 Task: Create a due date automation trigger when advanced on, the moment a card is due add content with a description ending with resume.
Action: Mouse moved to (877, 263)
Screenshot: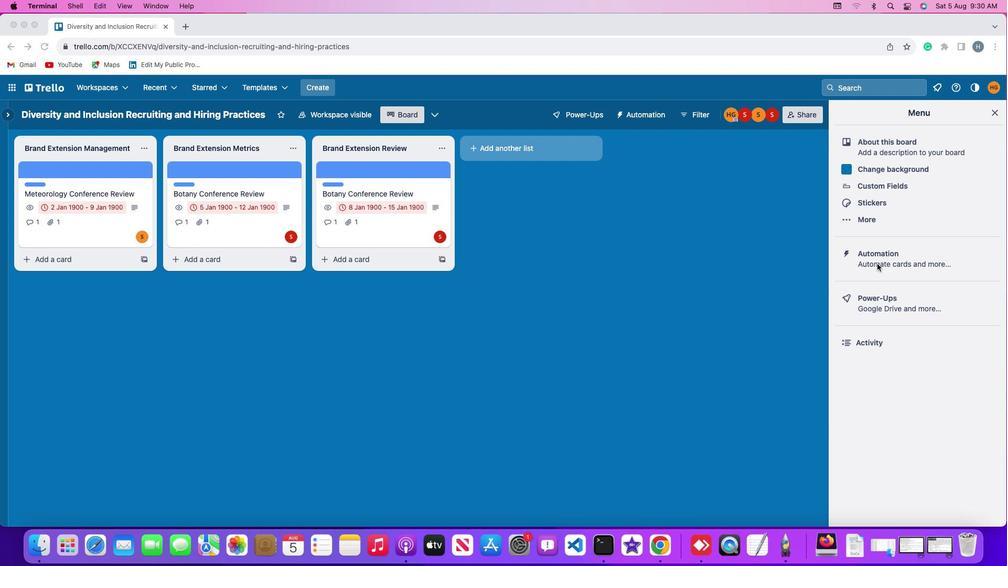 
Action: Mouse pressed left at (877, 263)
Screenshot: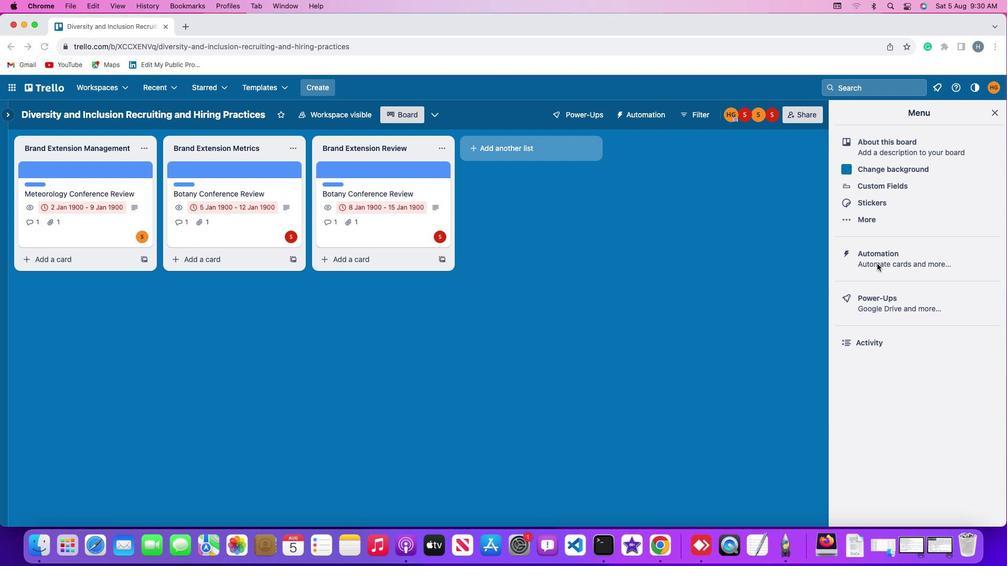 
Action: Mouse pressed left at (877, 263)
Screenshot: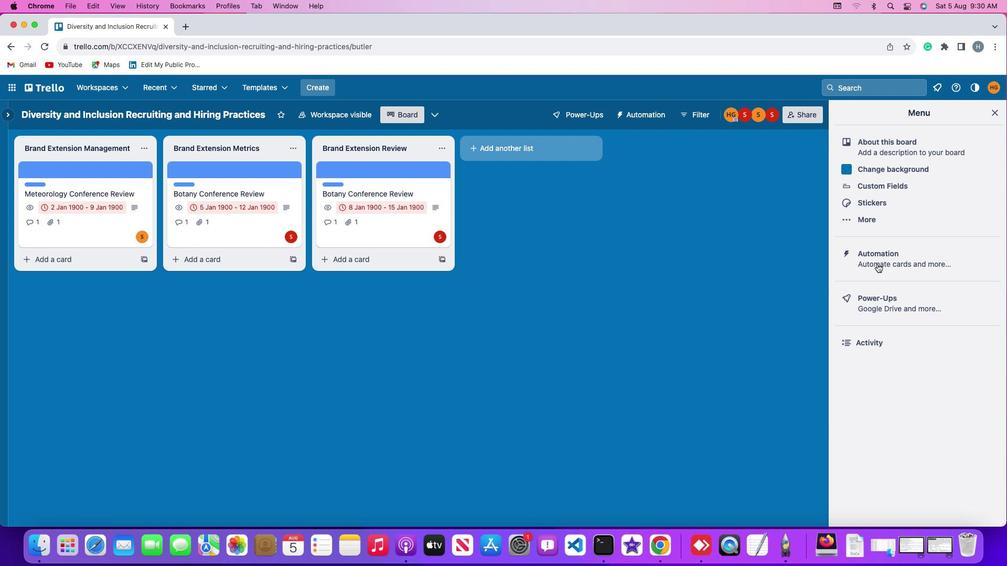 
Action: Mouse moved to (49, 247)
Screenshot: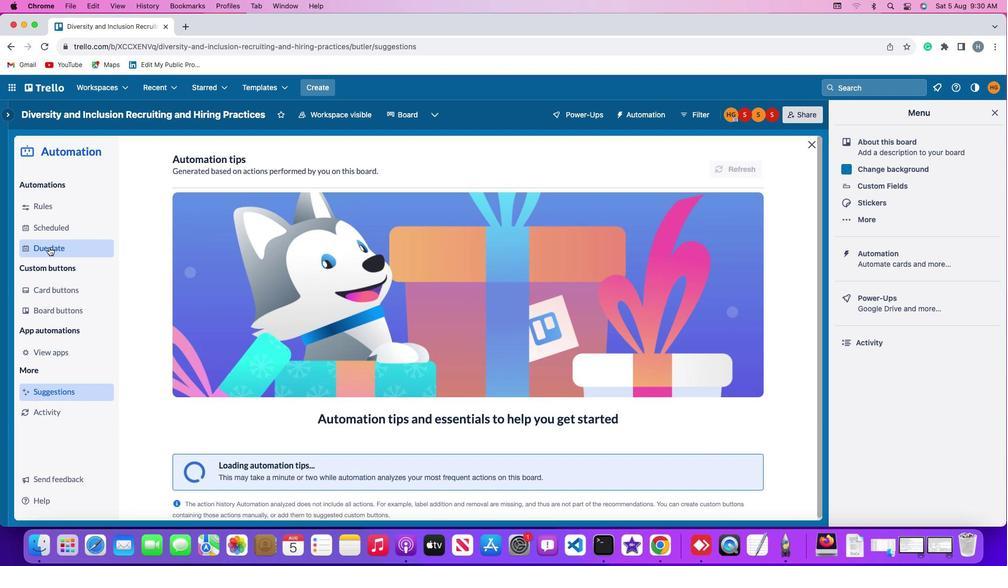 
Action: Mouse pressed left at (49, 247)
Screenshot: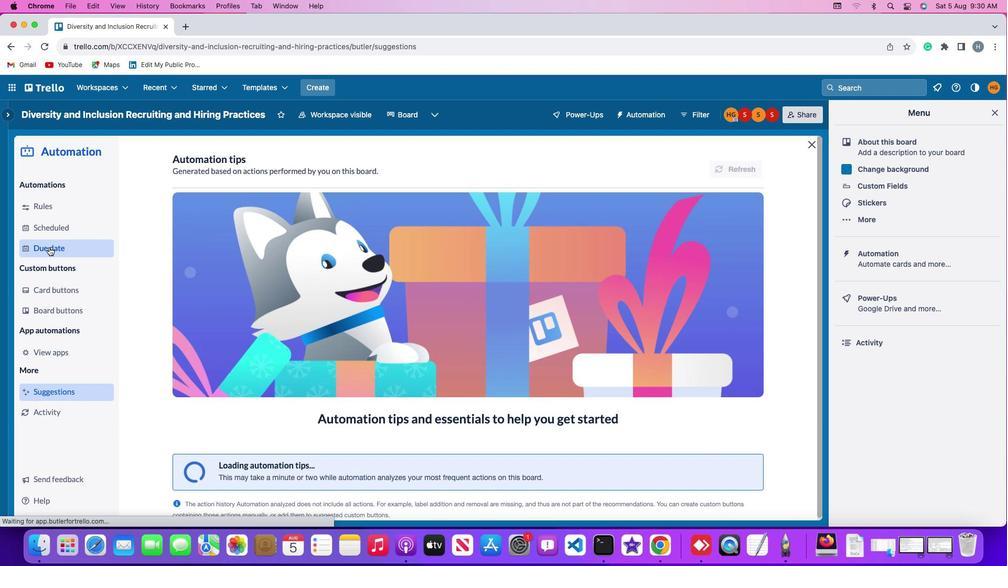 
Action: Mouse moved to (699, 161)
Screenshot: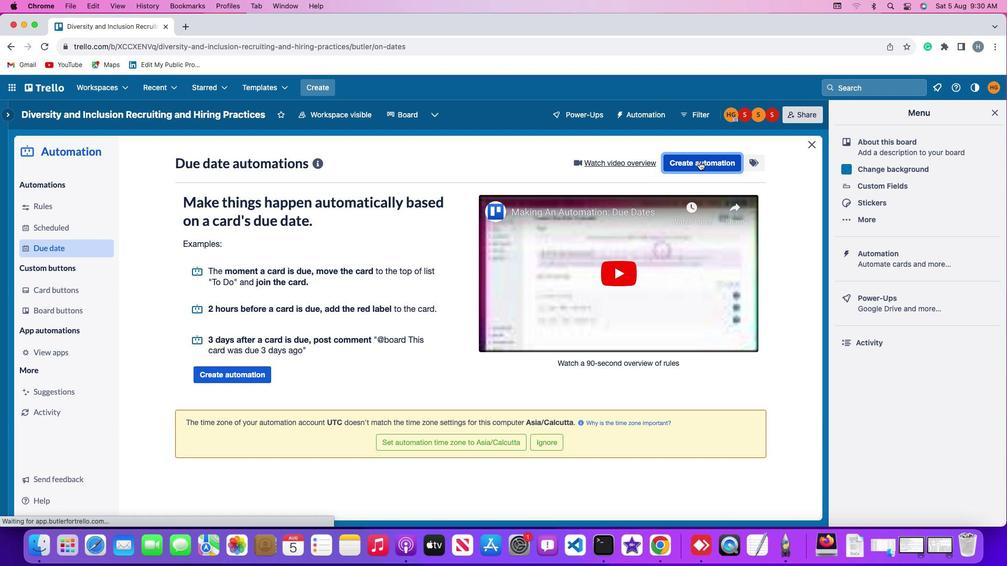 
Action: Mouse pressed left at (699, 161)
Screenshot: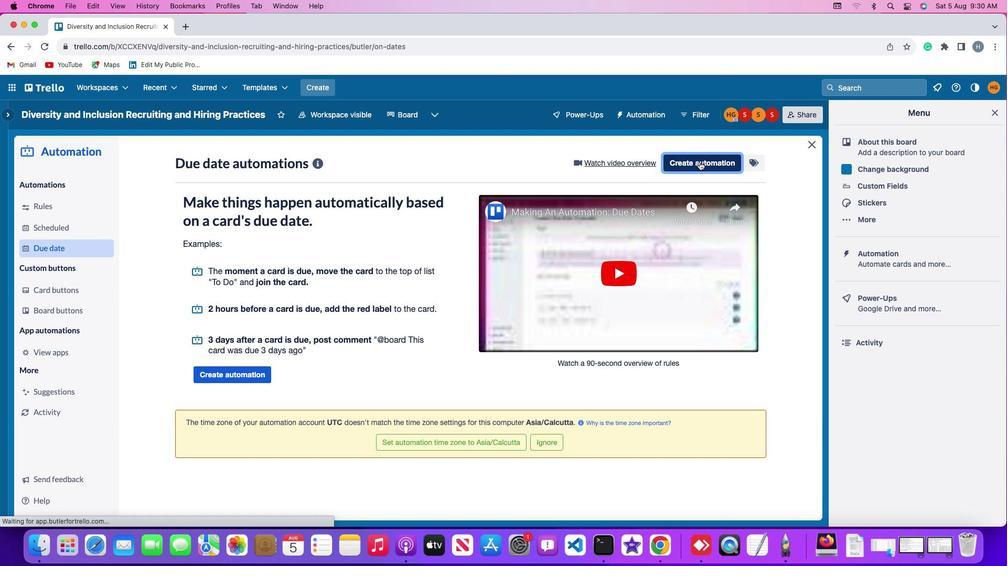 
Action: Mouse moved to (456, 263)
Screenshot: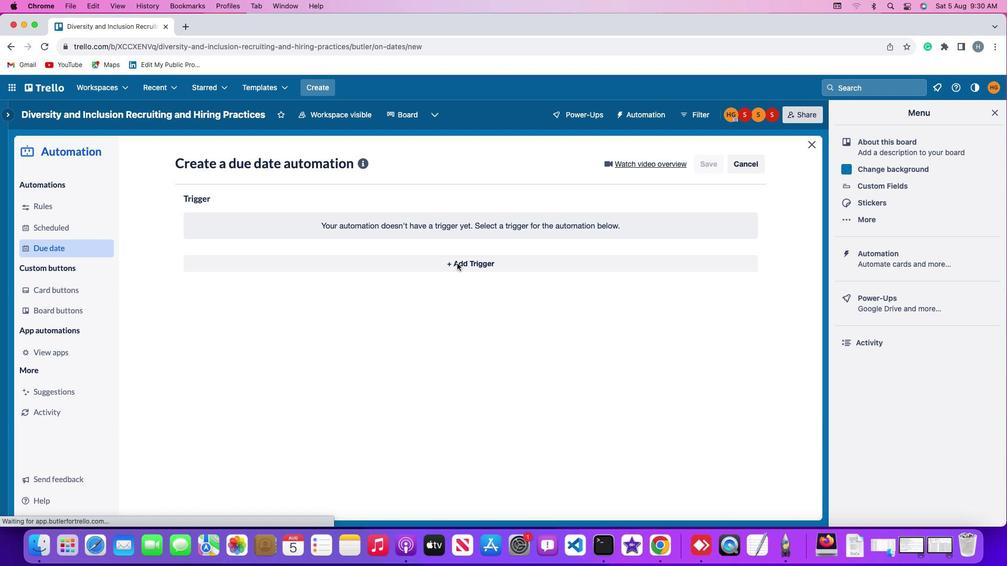 
Action: Mouse pressed left at (456, 263)
Screenshot: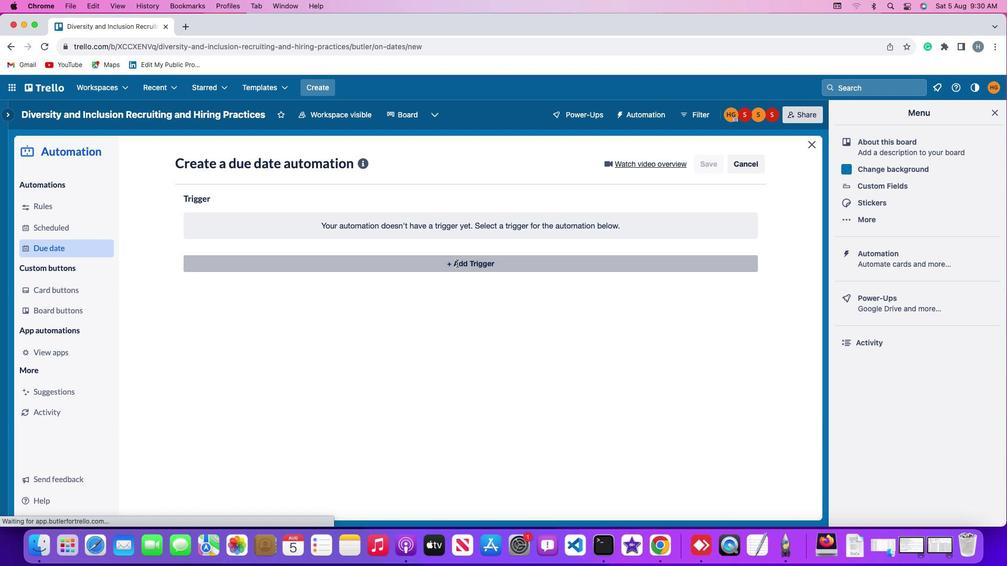 
Action: Mouse moved to (214, 388)
Screenshot: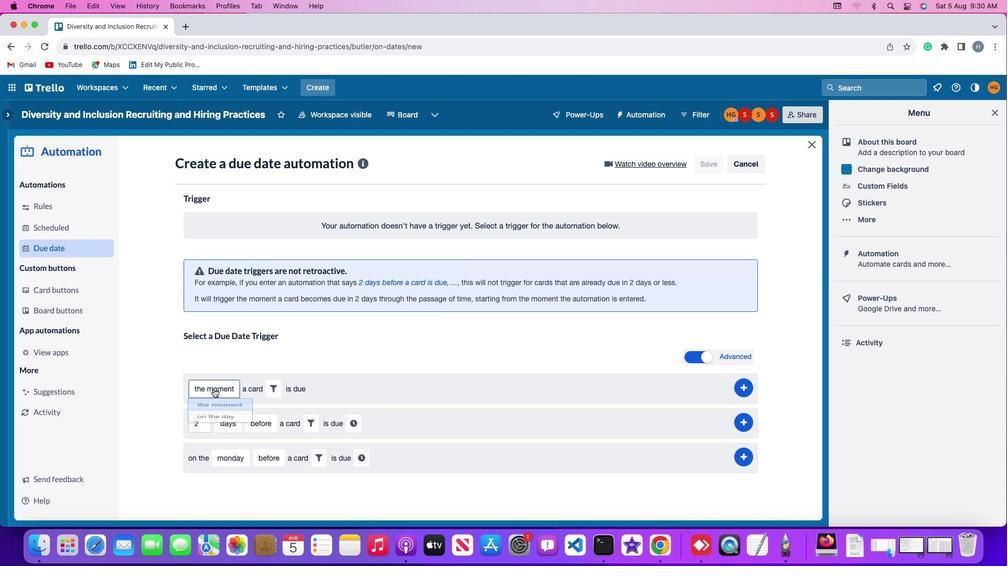 
Action: Mouse pressed left at (214, 388)
Screenshot: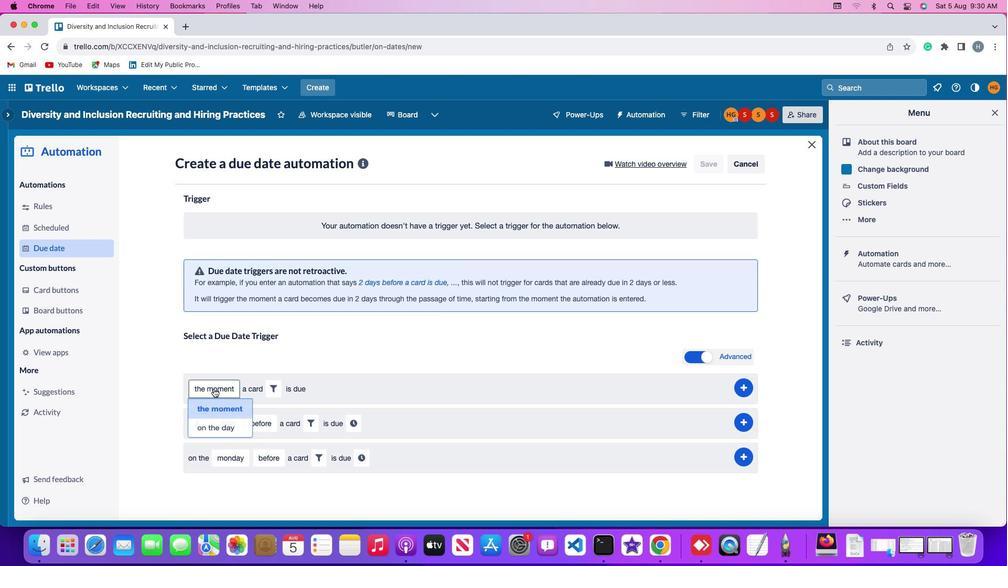 
Action: Mouse moved to (222, 410)
Screenshot: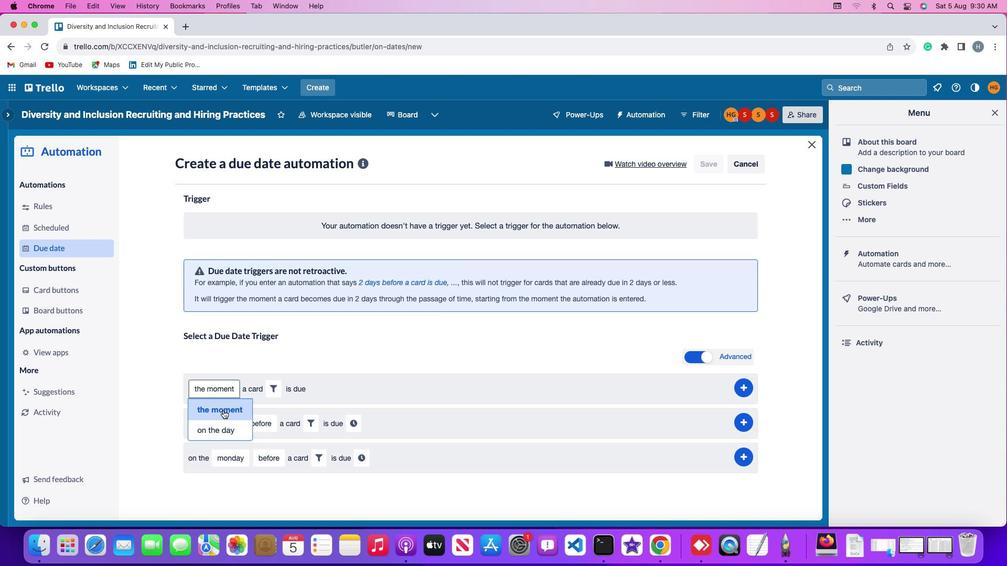 
Action: Mouse pressed left at (222, 410)
Screenshot: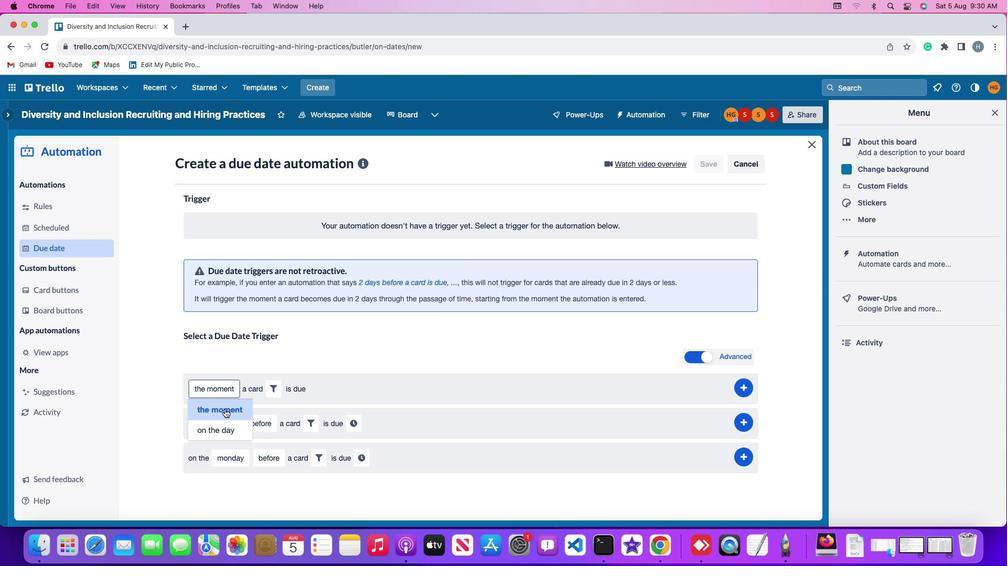 
Action: Mouse moved to (270, 388)
Screenshot: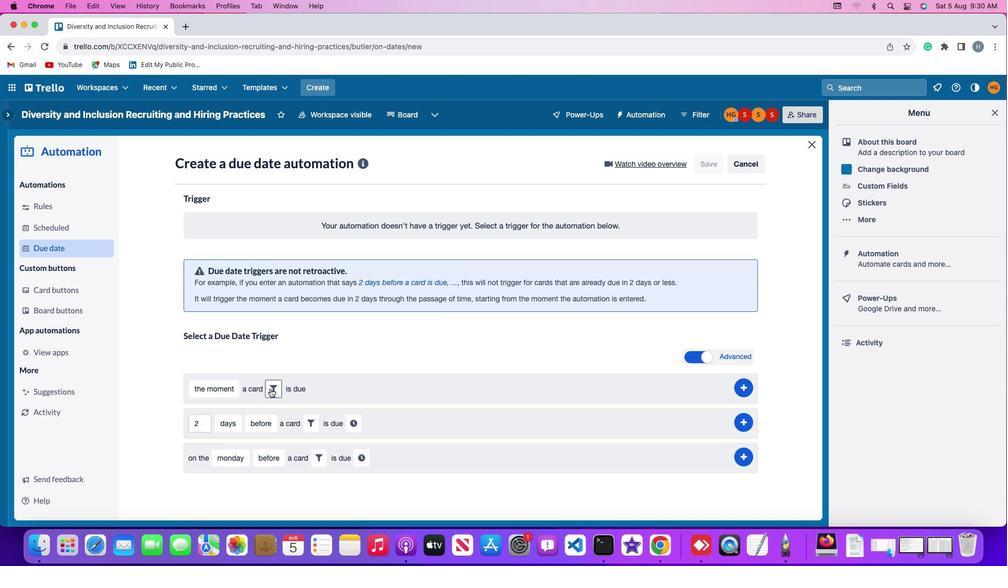 
Action: Mouse pressed left at (270, 388)
Screenshot: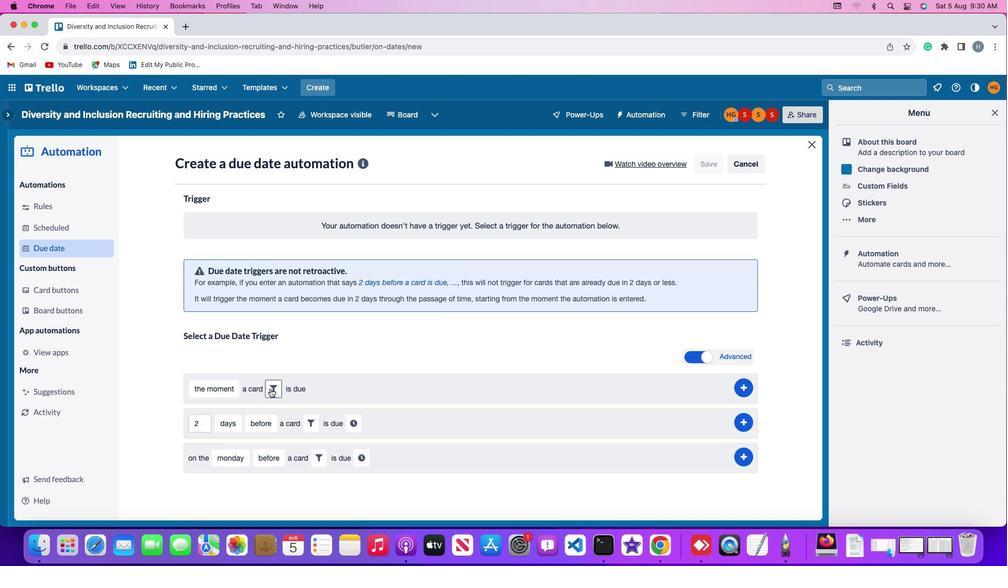 
Action: Mouse moved to (402, 422)
Screenshot: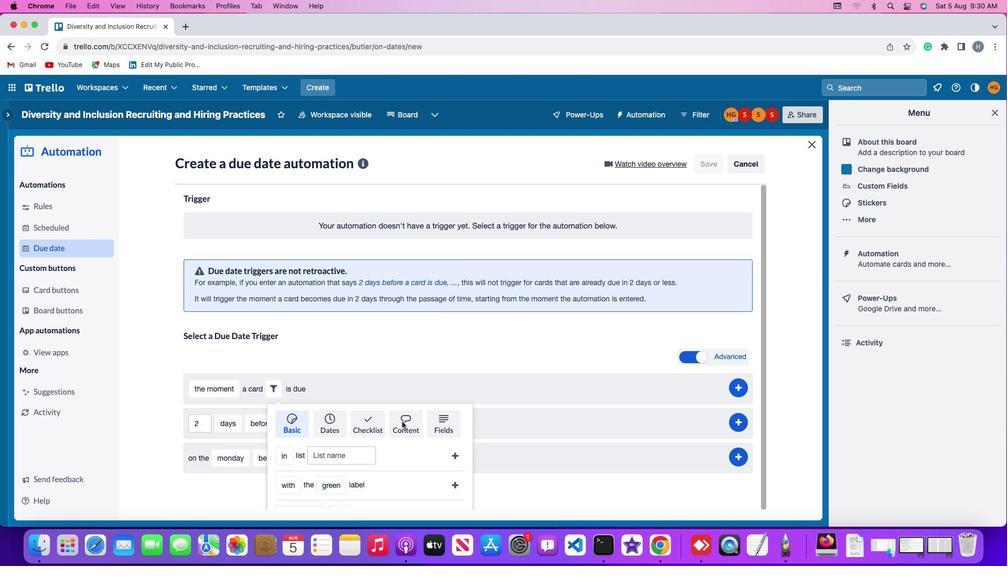 
Action: Mouse pressed left at (402, 422)
Screenshot: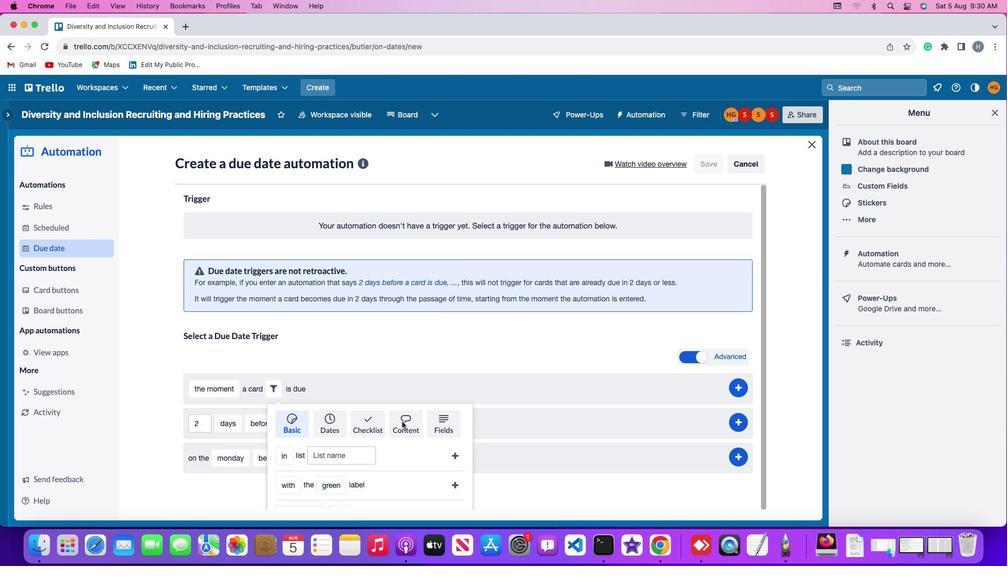 
Action: Mouse scrolled (402, 422) with delta (0, 0)
Screenshot: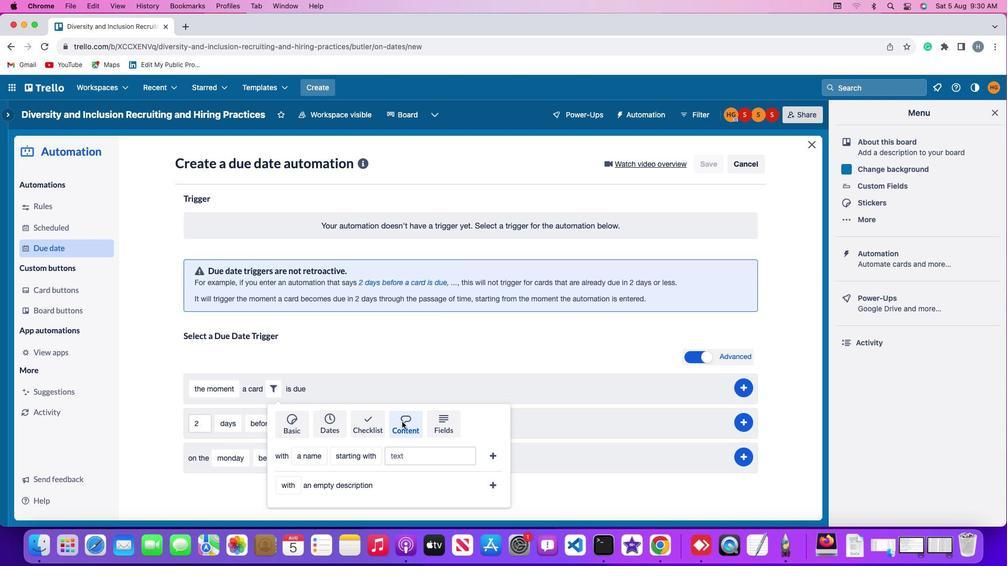 
Action: Mouse scrolled (402, 422) with delta (0, 0)
Screenshot: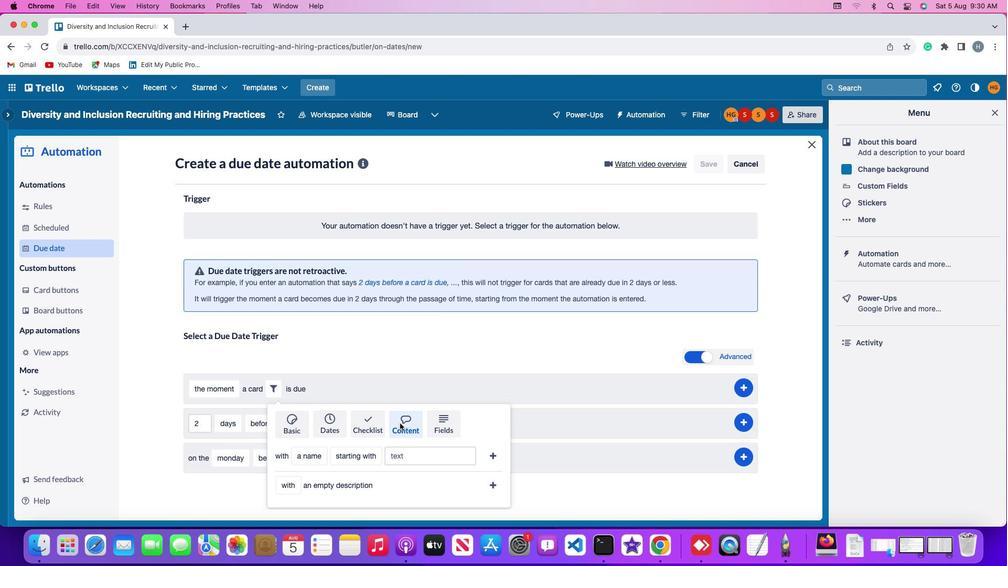
Action: Mouse scrolled (402, 422) with delta (0, -1)
Screenshot: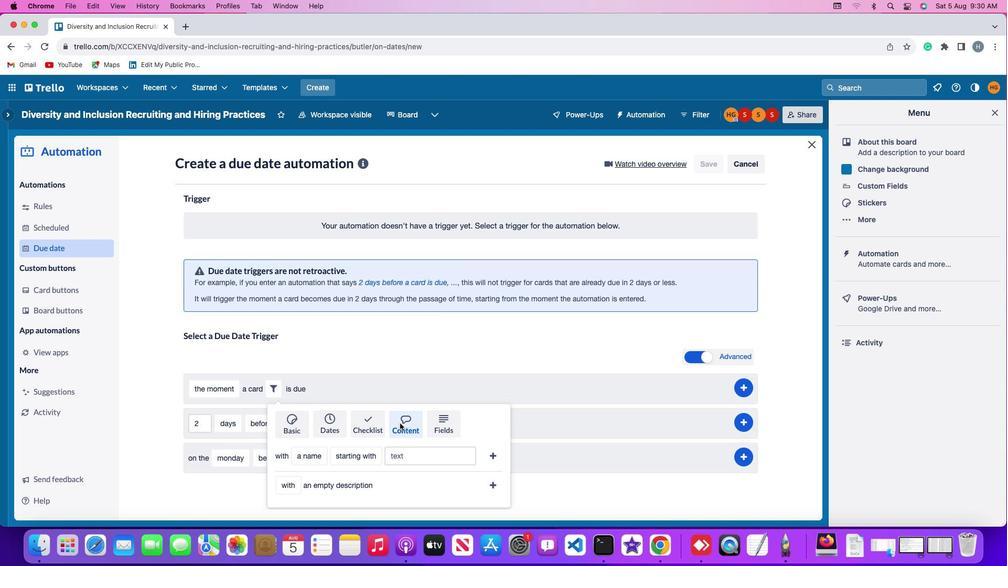 
Action: Mouse moved to (329, 410)
Screenshot: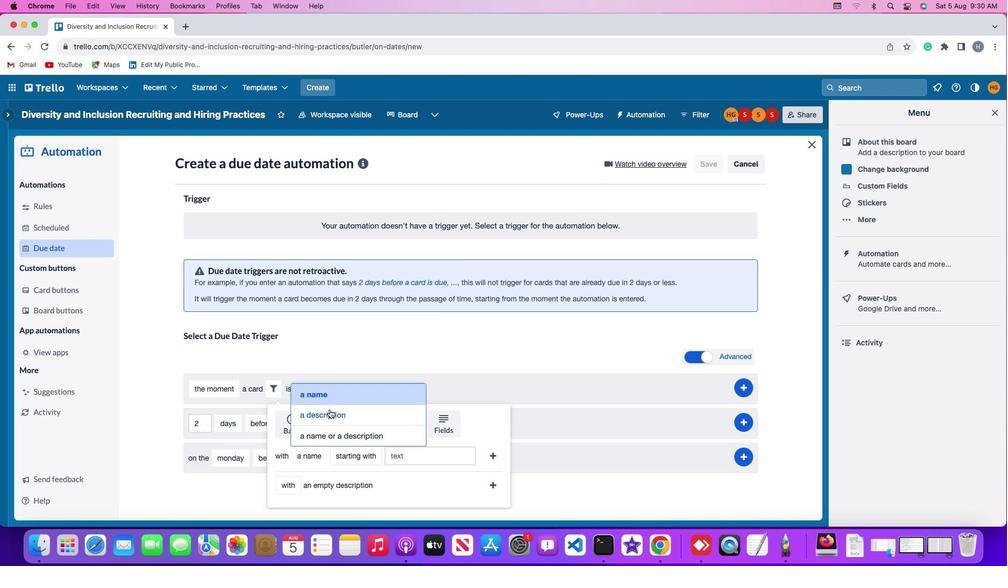 
Action: Mouse pressed left at (329, 410)
Screenshot: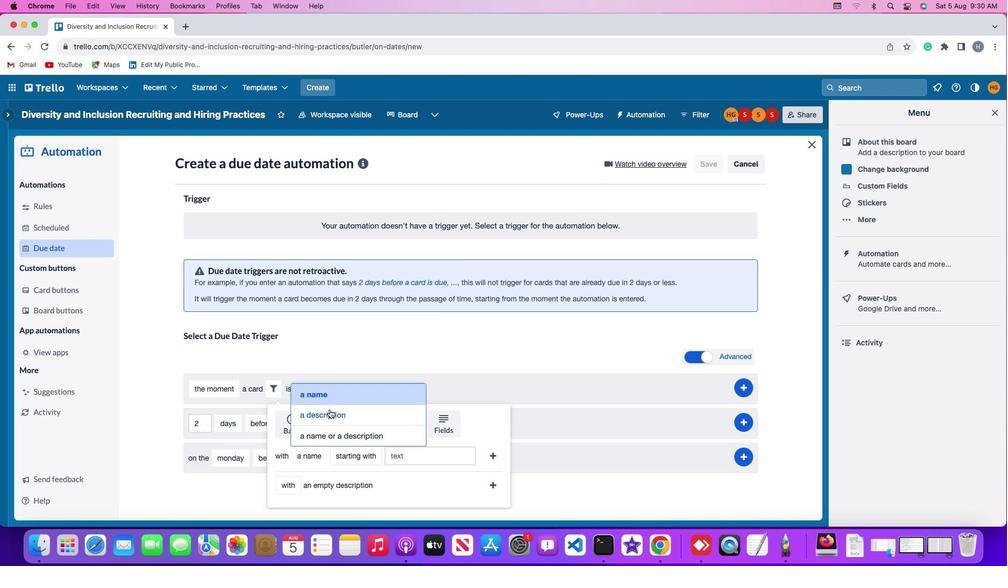 
Action: Mouse moved to (392, 354)
Screenshot: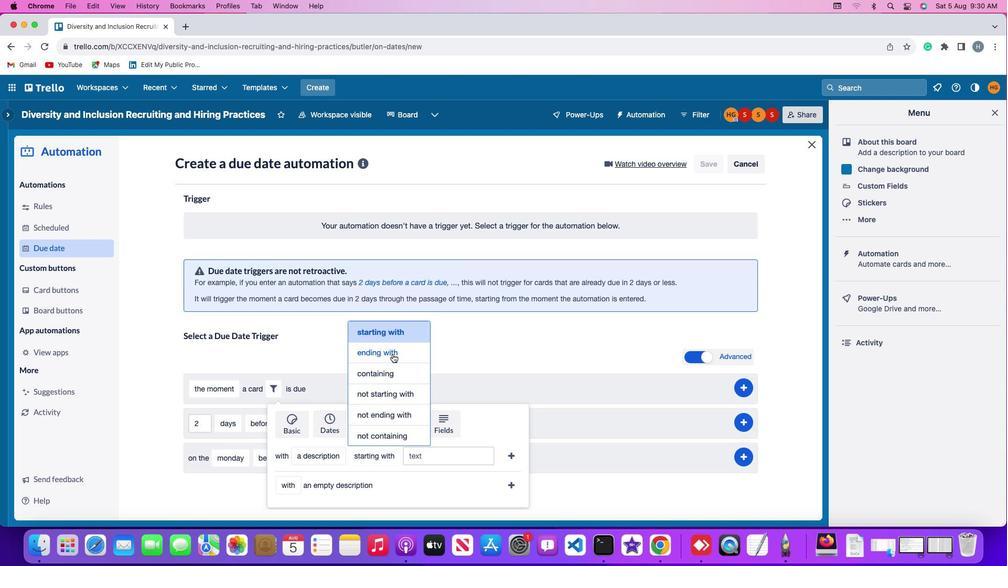 
Action: Mouse pressed left at (392, 354)
Screenshot: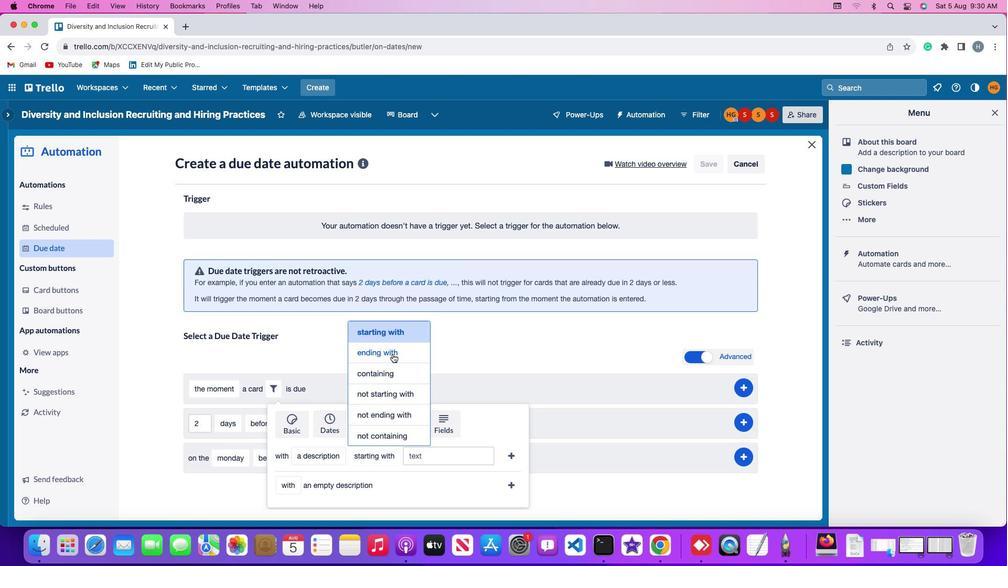 
Action: Mouse moved to (417, 458)
Screenshot: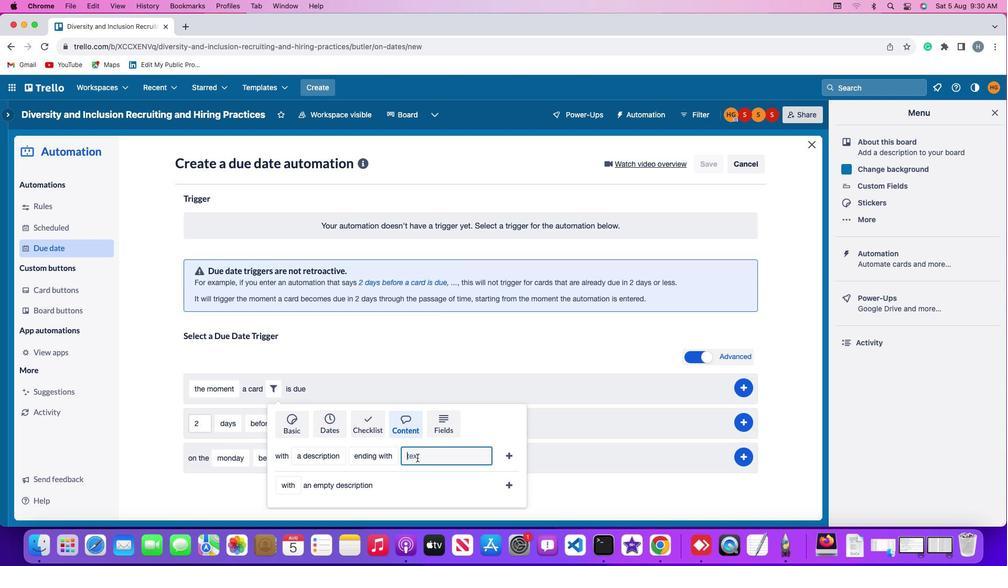 
Action: Mouse pressed left at (417, 458)
Screenshot: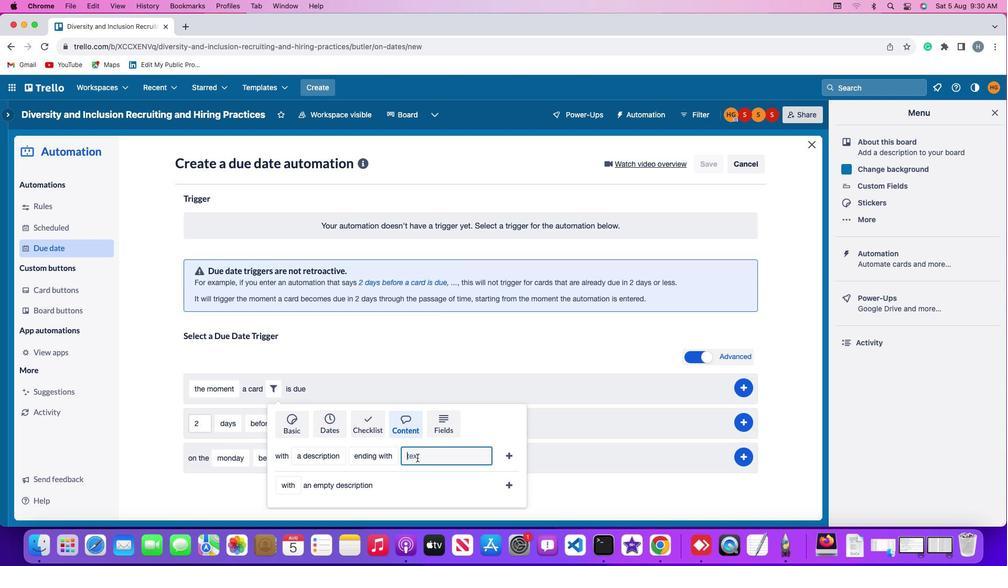 
Action: Key pressed 'r''e''s''u''m''e'
Screenshot: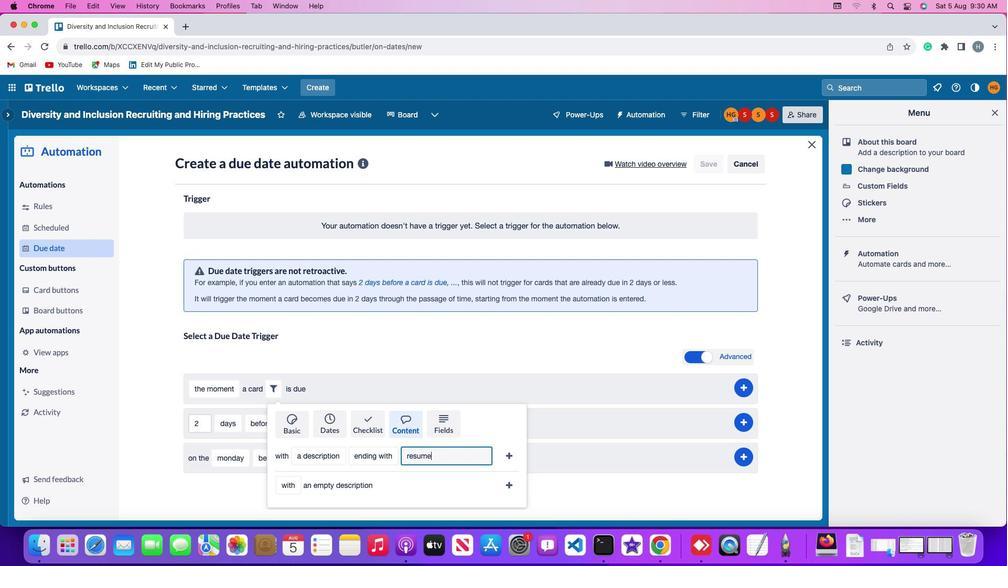 
Action: Mouse moved to (509, 454)
Screenshot: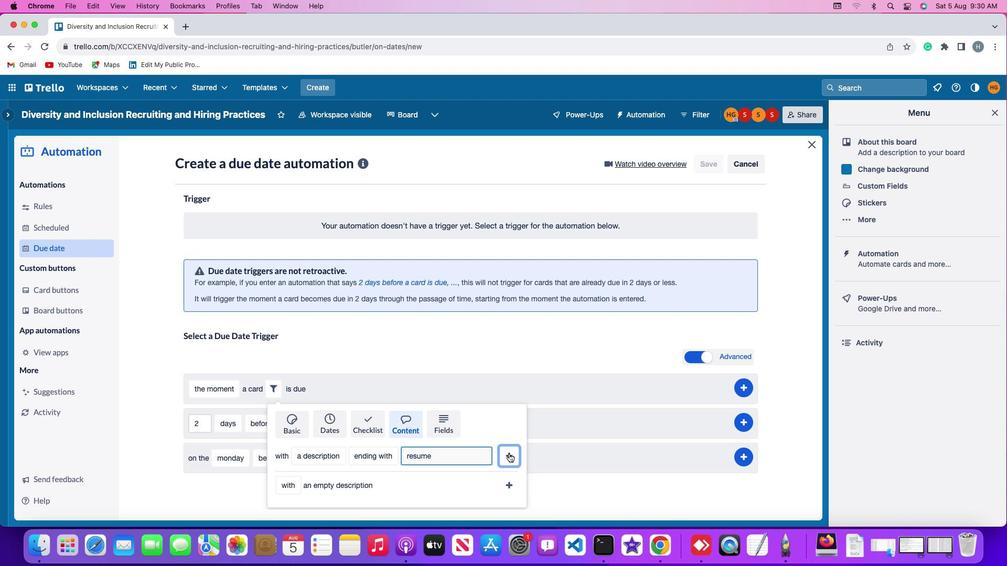 
Action: Mouse pressed left at (509, 454)
Screenshot: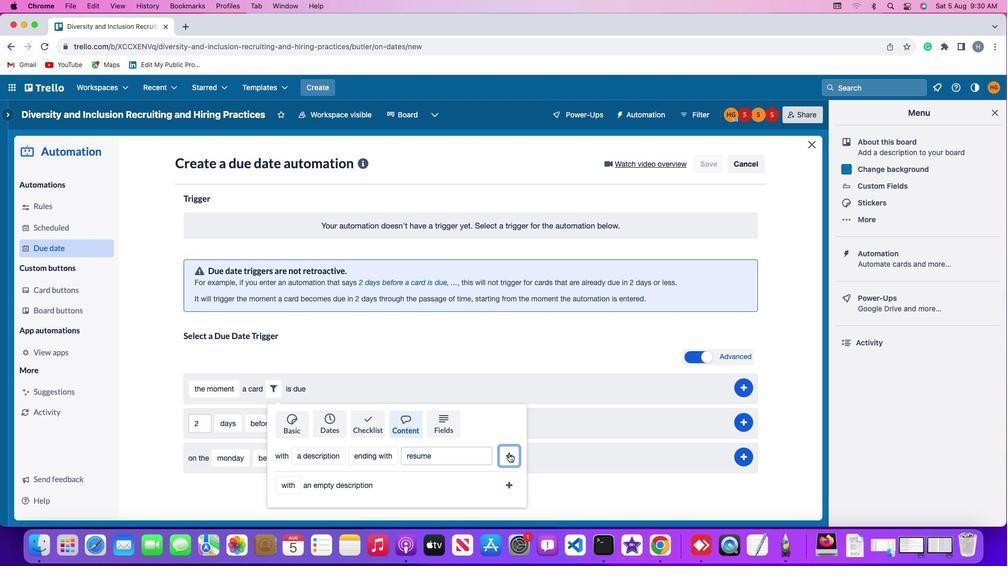 
Action: Mouse moved to (744, 383)
Screenshot: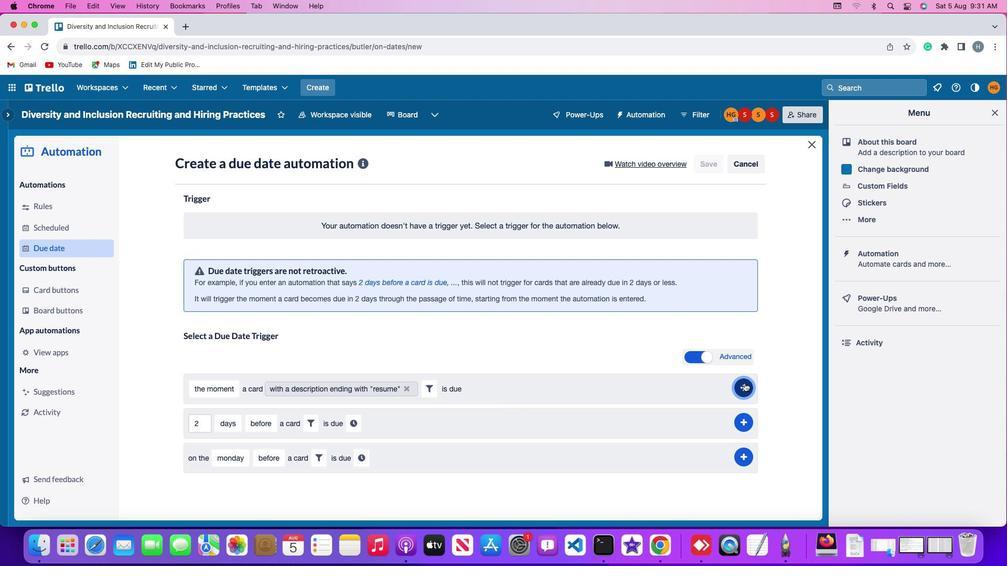
Action: Mouse pressed left at (744, 383)
Screenshot: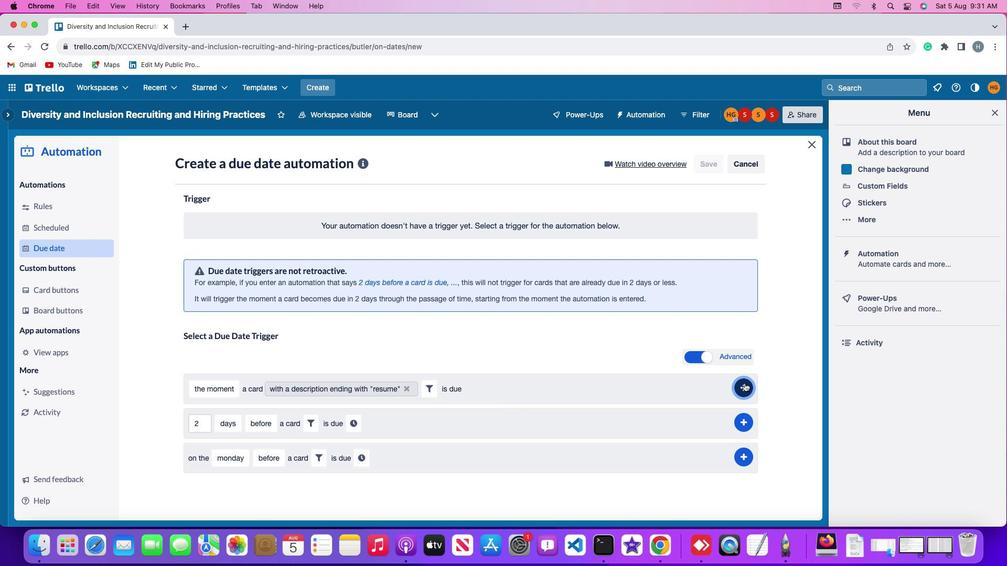 
Action: Mouse moved to (773, 301)
Screenshot: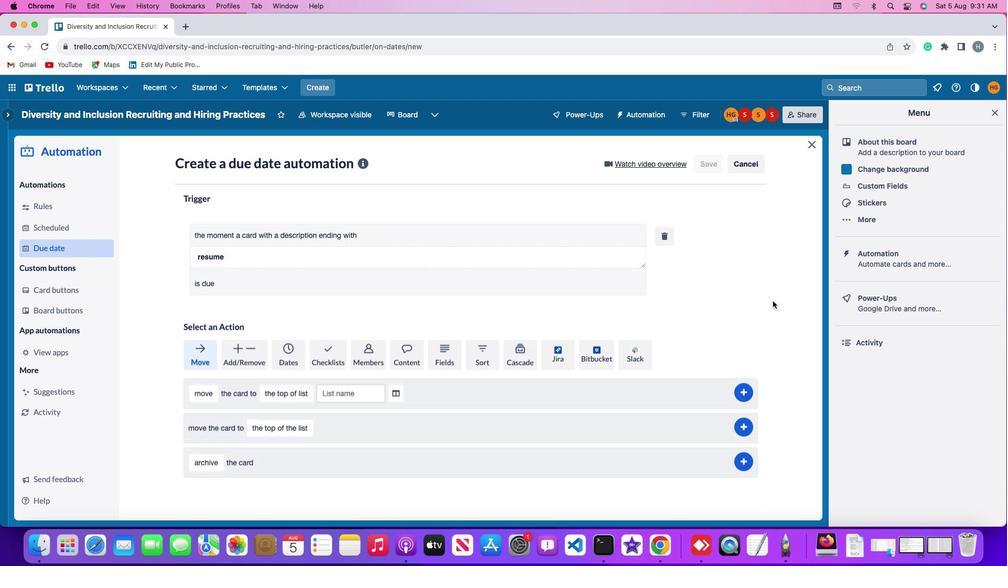 
